 Task: Enter the full screen mode.
Action: Mouse moved to (1386, 43)
Screenshot: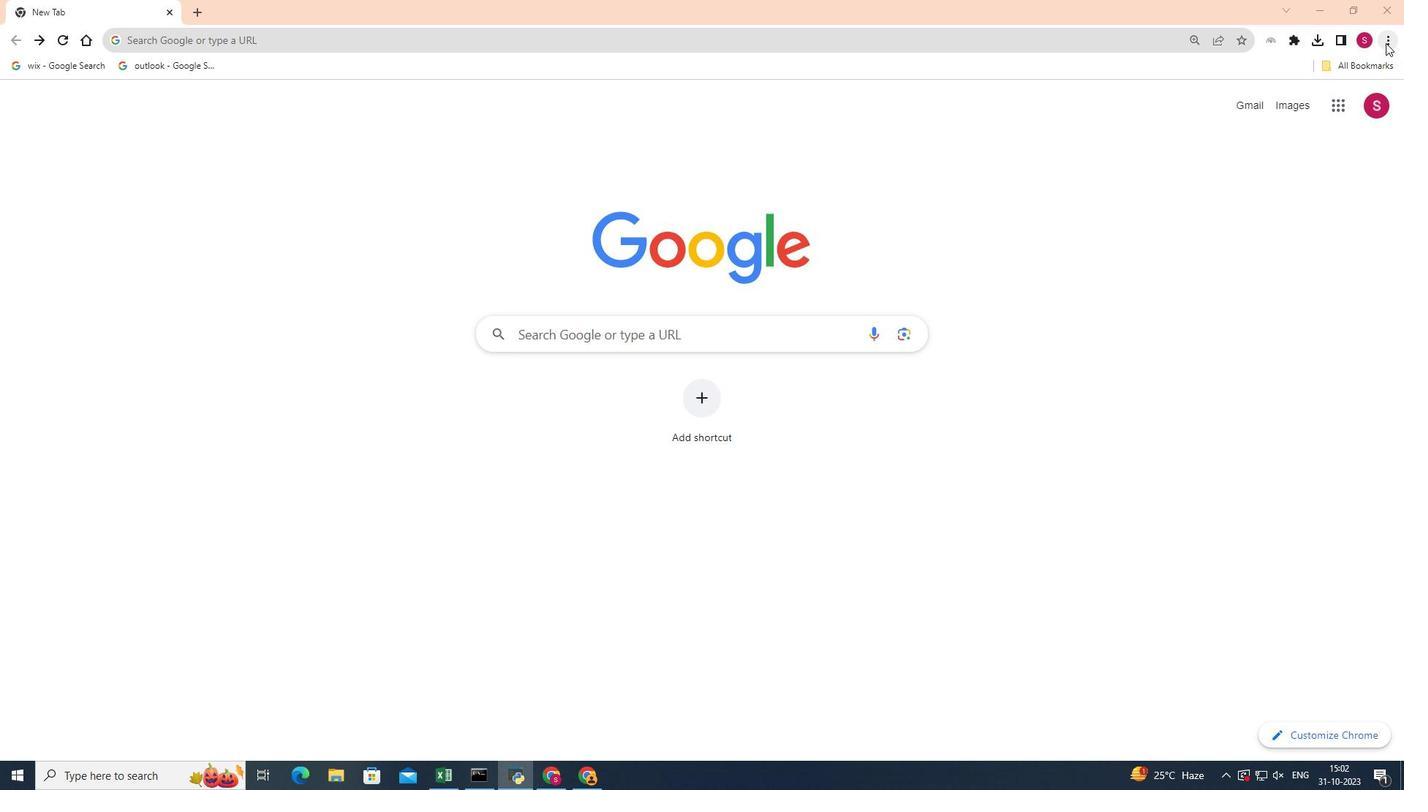 
Action: Mouse pressed left at (1386, 43)
Screenshot: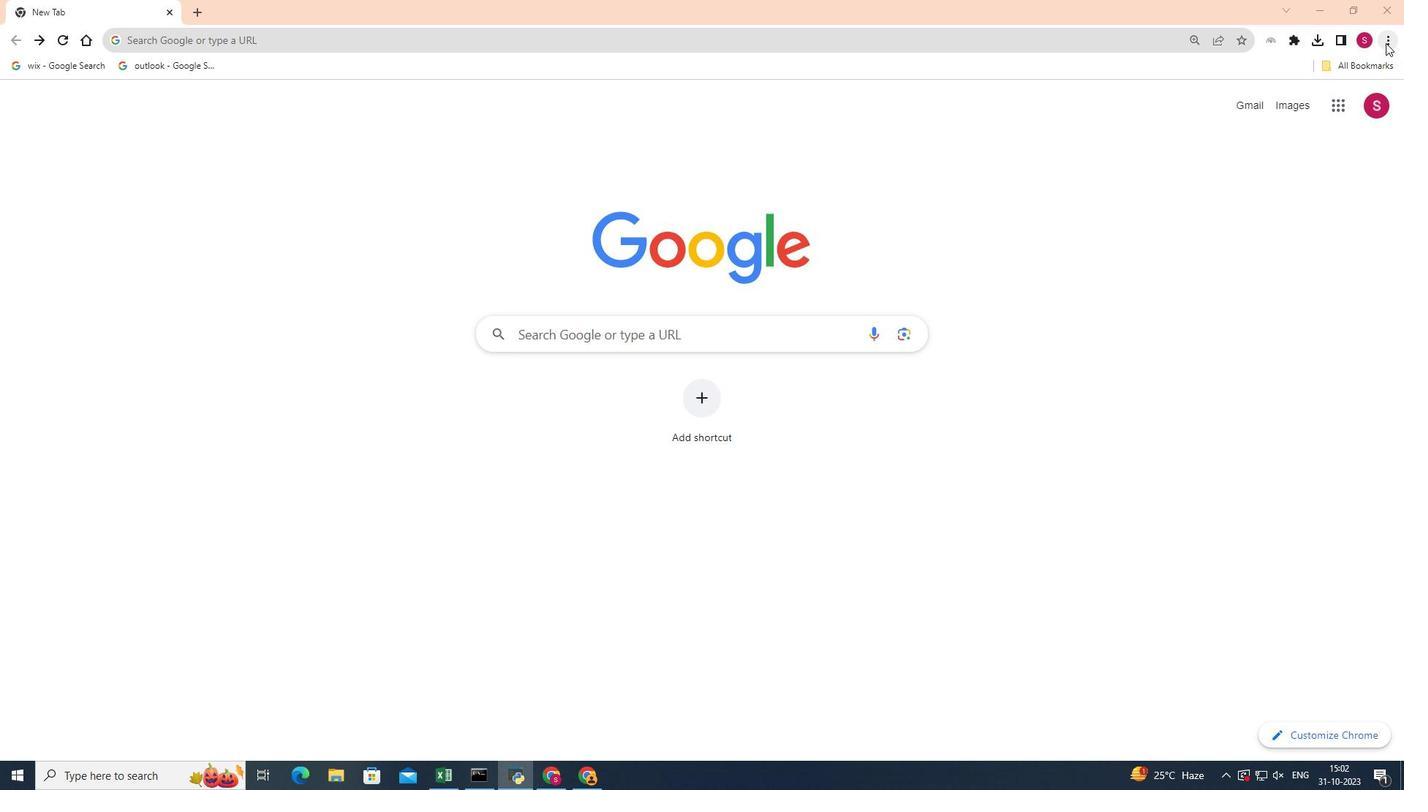 
Action: Mouse moved to (1379, 198)
Screenshot: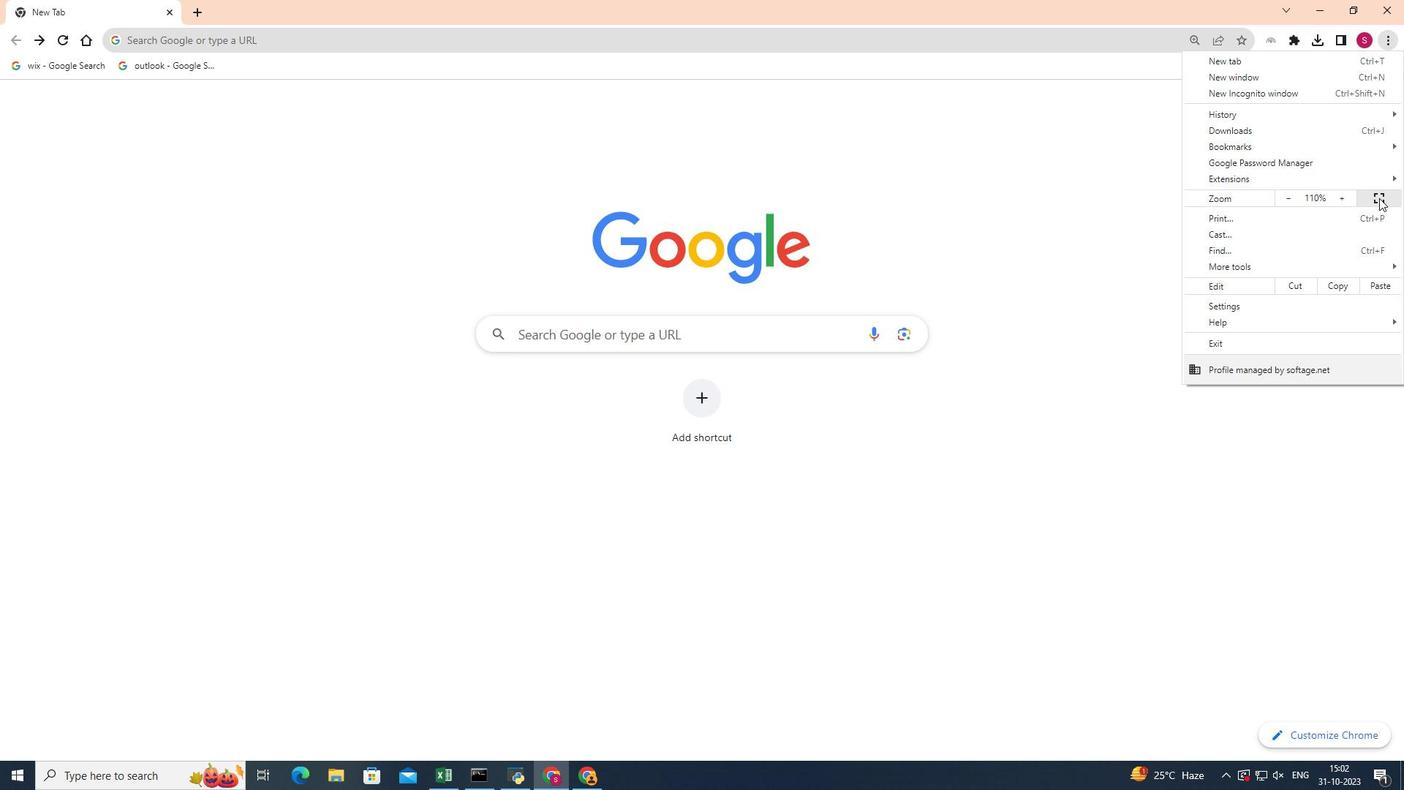 
Action: Mouse pressed left at (1379, 198)
Screenshot: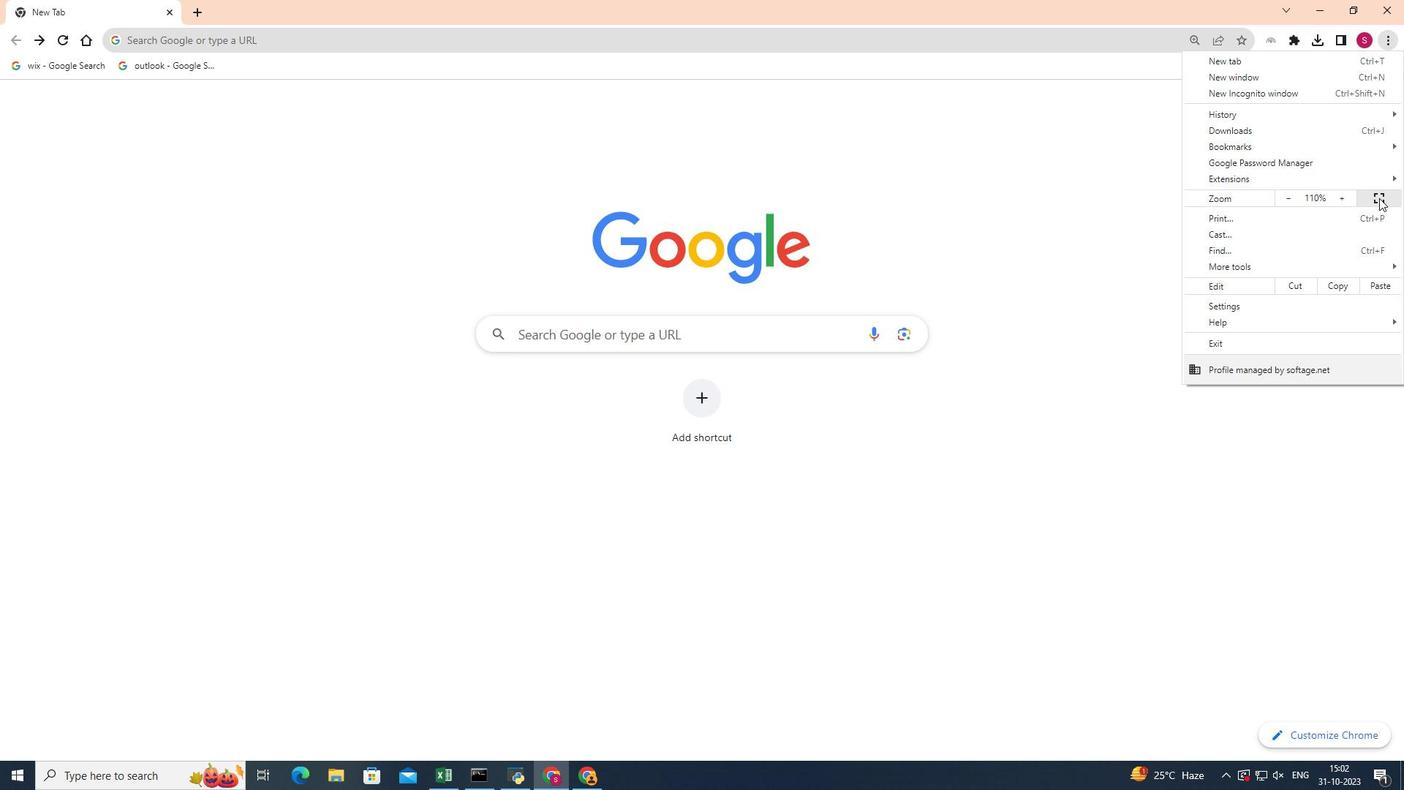 
Action: Mouse moved to (1362, 199)
Screenshot: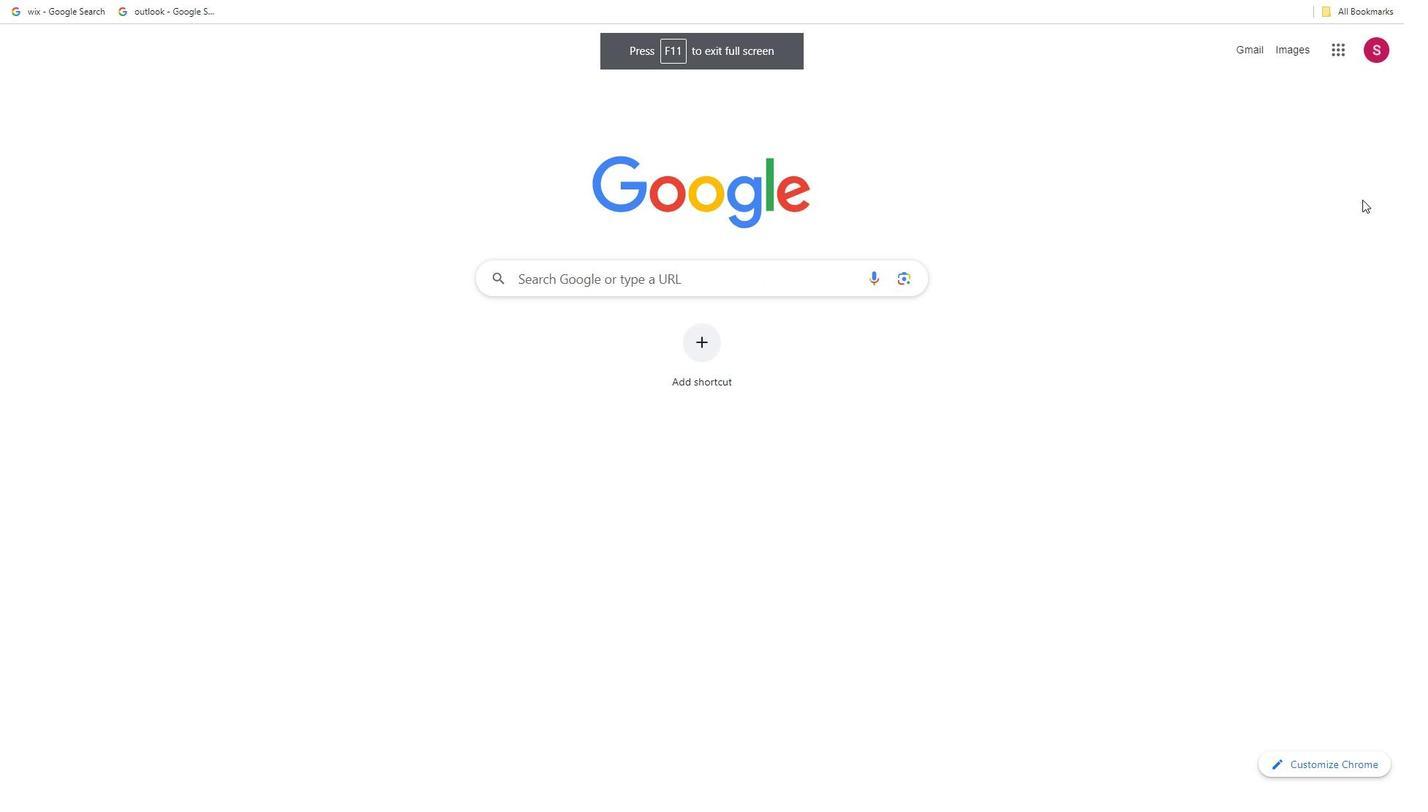
